 Task: Enable "Try to fix too early PCR (or late DTS)" in MPEG transport stream demuxer.
Action: Mouse moved to (118, 14)
Screenshot: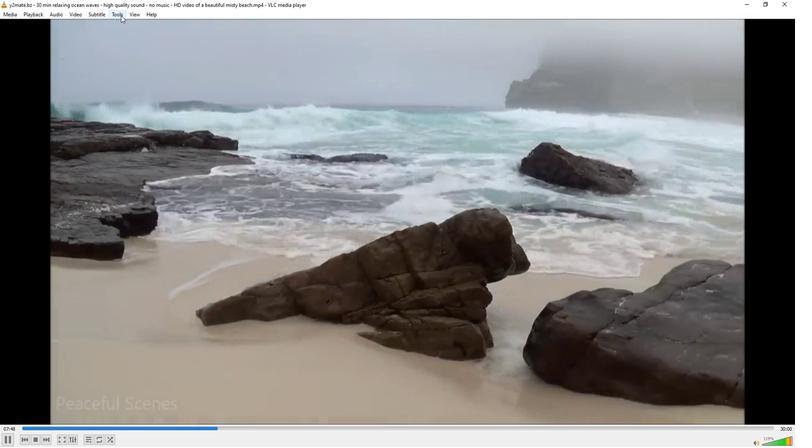 
Action: Mouse pressed left at (118, 14)
Screenshot: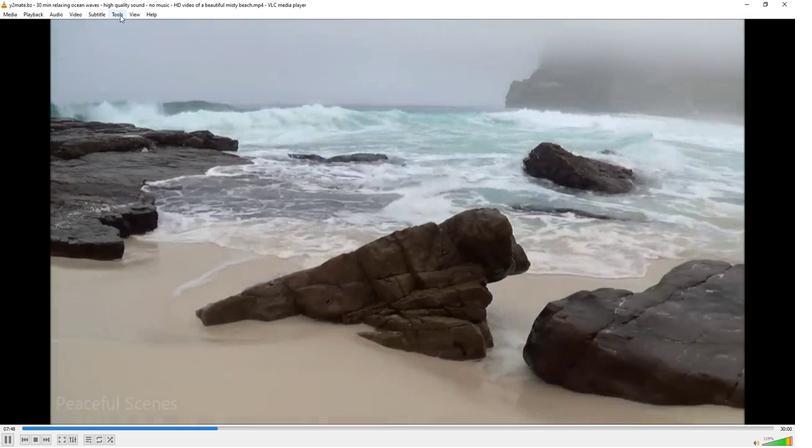 
Action: Mouse moved to (139, 111)
Screenshot: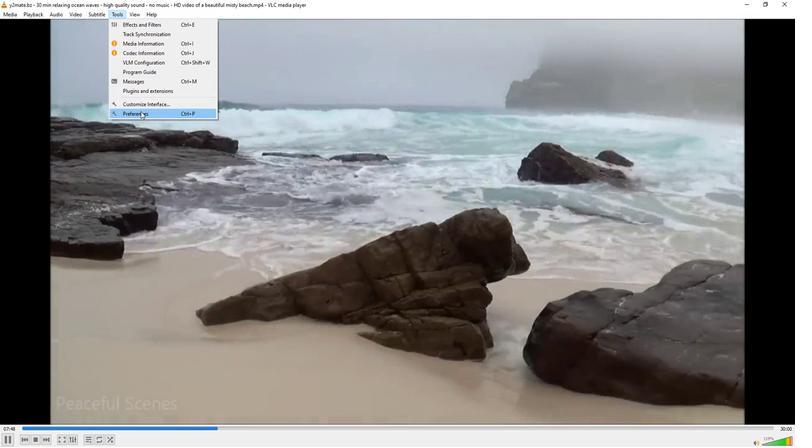 
Action: Mouse pressed left at (139, 111)
Screenshot: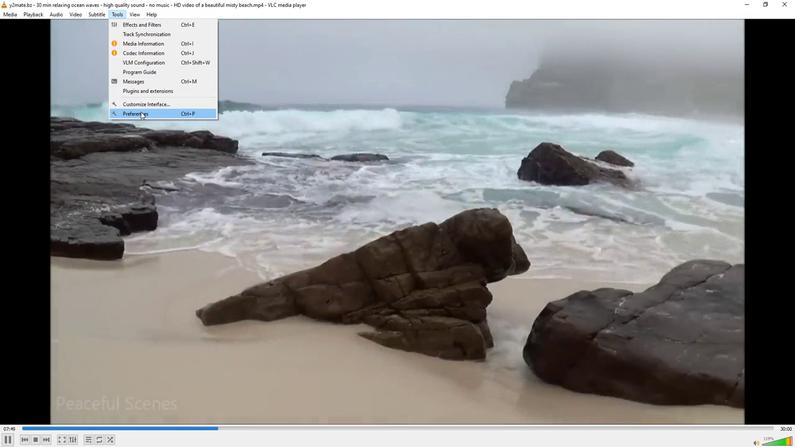 
Action: Mouse moved to (218, 342)
Screenshot: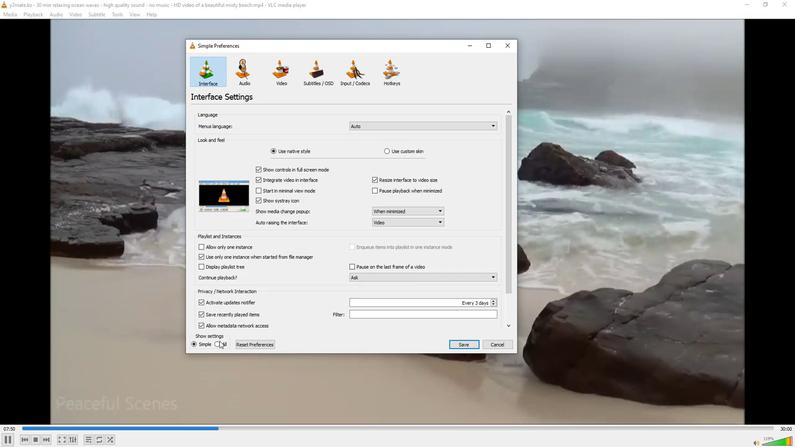 
Action: Mouse pressed left at (218, 342)
Screenshot: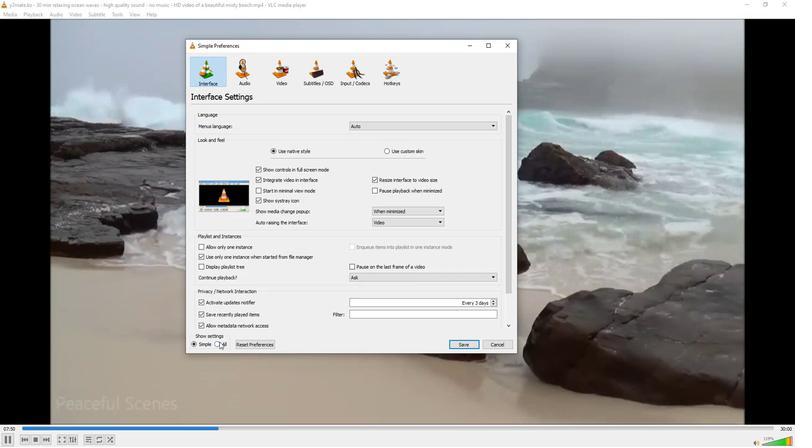 
Action: Mouse moved to (206, 228)
Screenshot: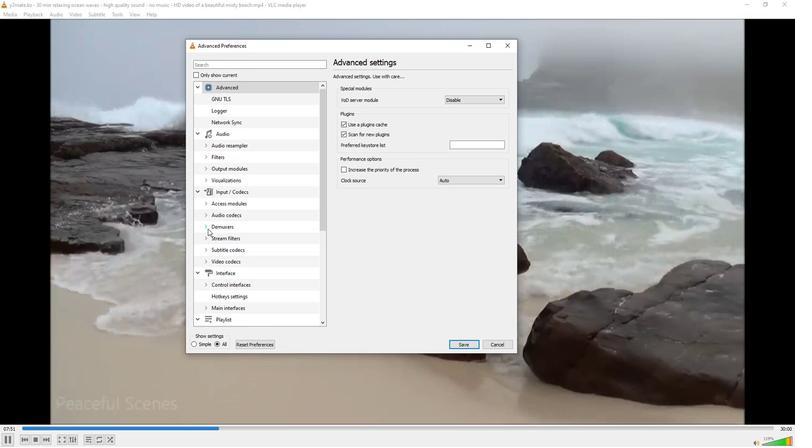 
Action: Mouse pressed left at (206, 228)
Screenshot: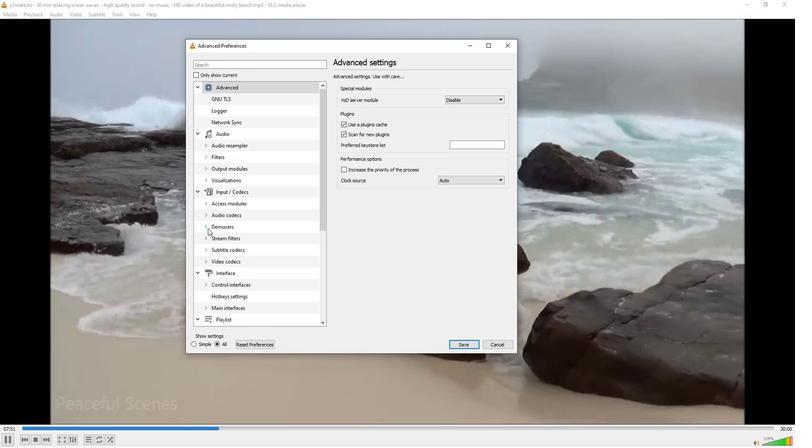 
Action: Mouse moved to (227, 267)
Screenshot: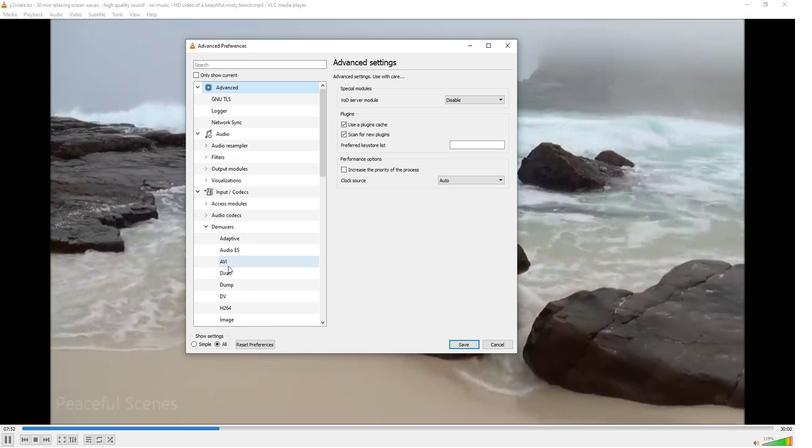 
Action: Mouse scrolled (227, 266) with delta (0, 0)
Screenshot: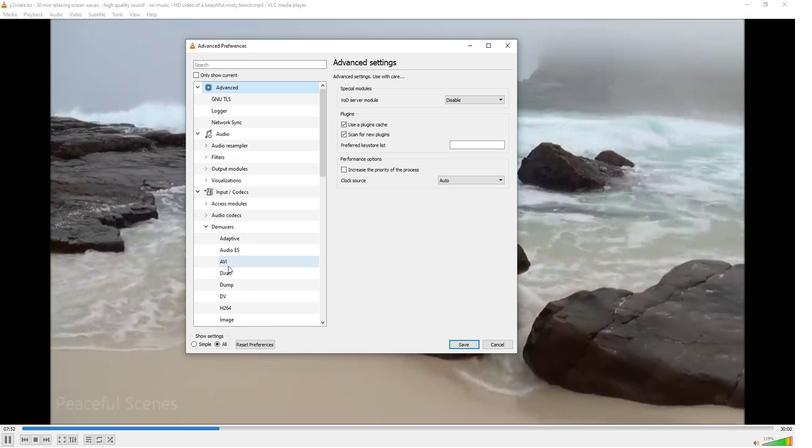 
Action: Mouse scrolled (227, 266) with delta (0, 0)
Screenshot: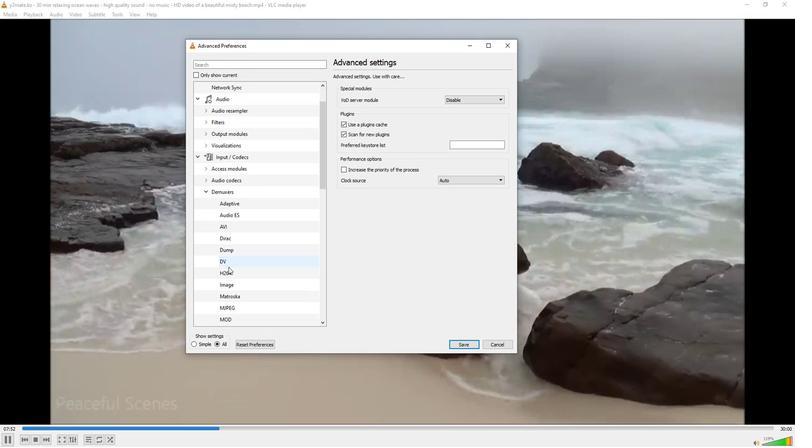 
Action: Mouse moved to (237, 305)
Screenshot: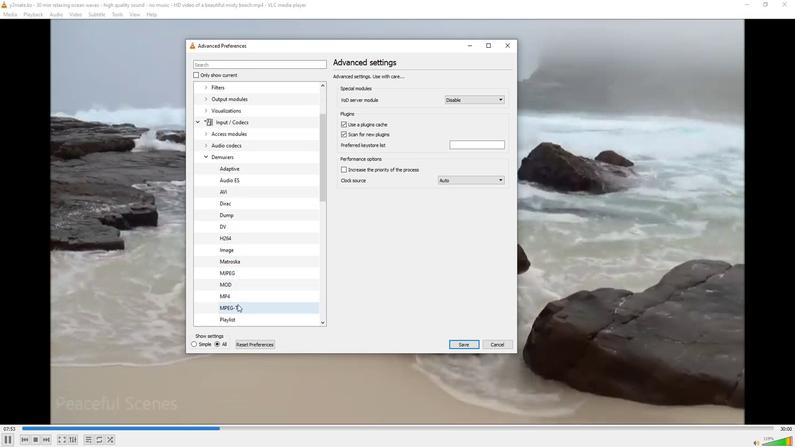 
Action: Mouse pressed left at (237, 305)
Screenshot: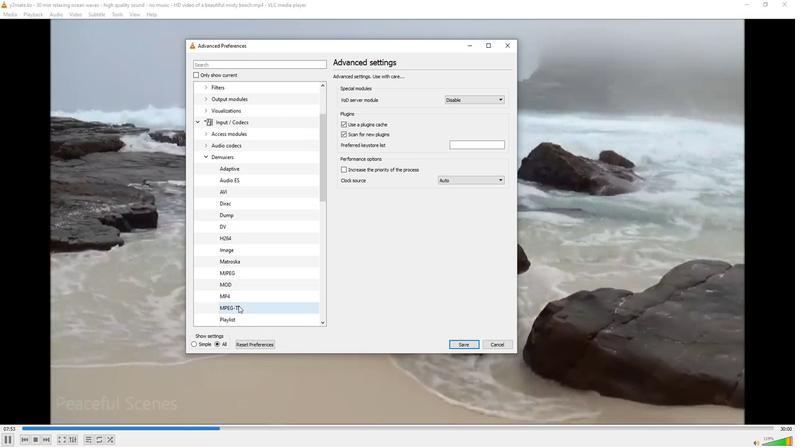 
Action: Mouse moved to (339, 215)
Screenshot: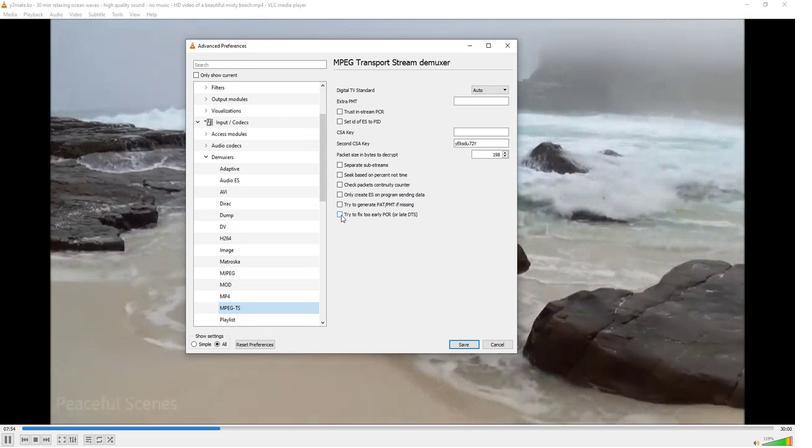 
Action: Mouse pressed left at (339, 215)
Screenshot: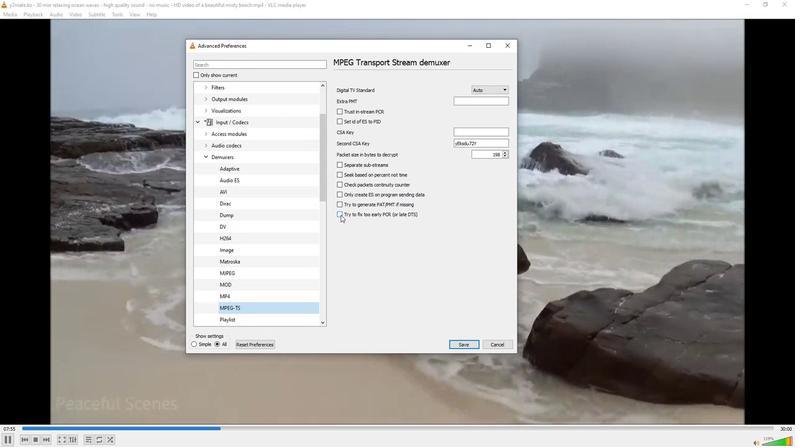 
Action: Mouse moved to (334, 233)
Screenshot: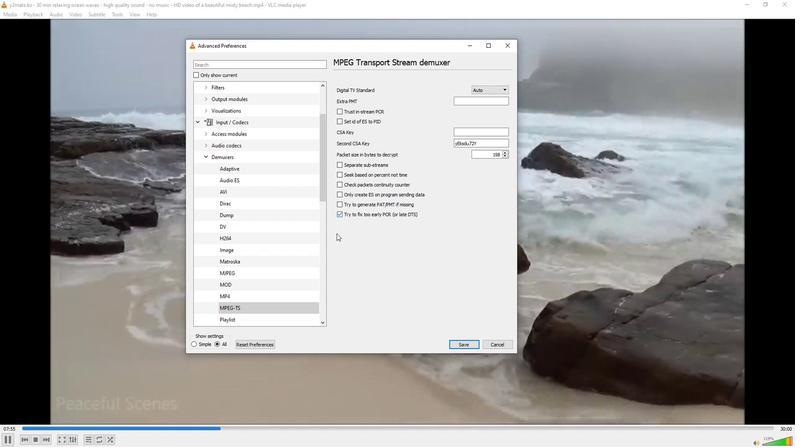 
